Task: Email file with the message "Quick follow-up on our meeting"
Action: Mouse moved to (40, 106)
Screenshot: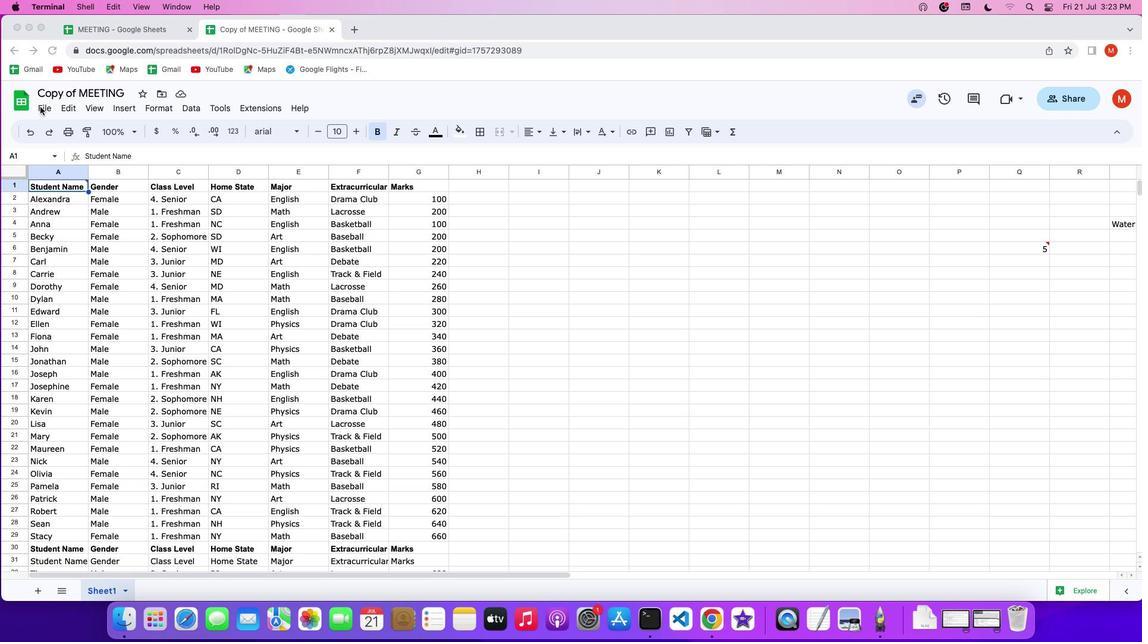 
Action: Mouse pressed left at (40, 106)
Screenshot: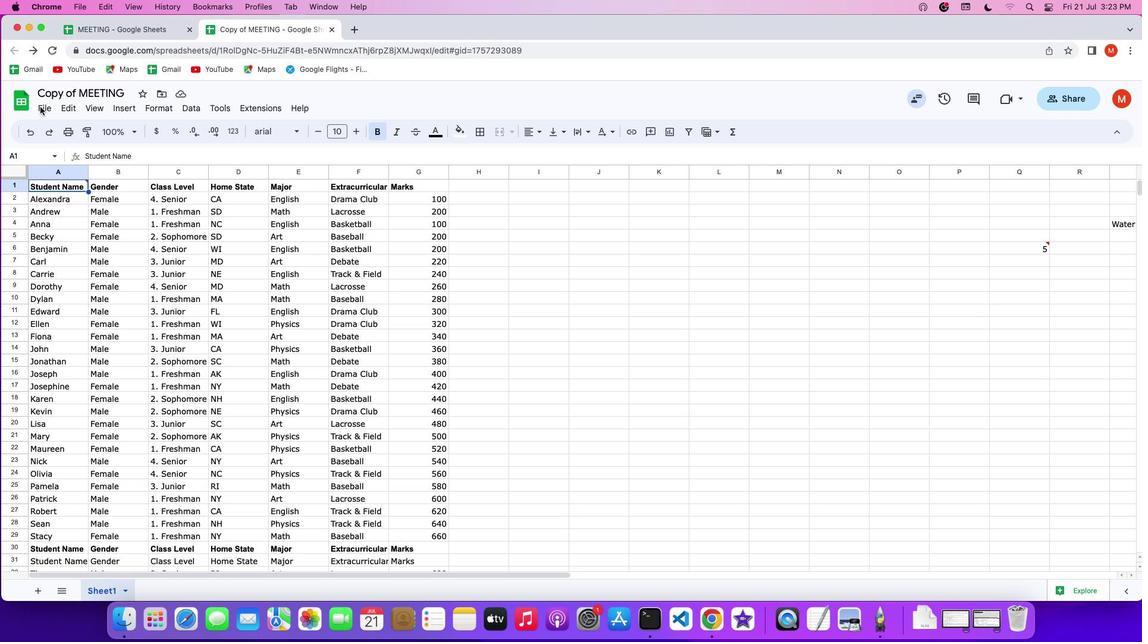 
Action: Mouse pressed left at (40, 106)
Screenshot: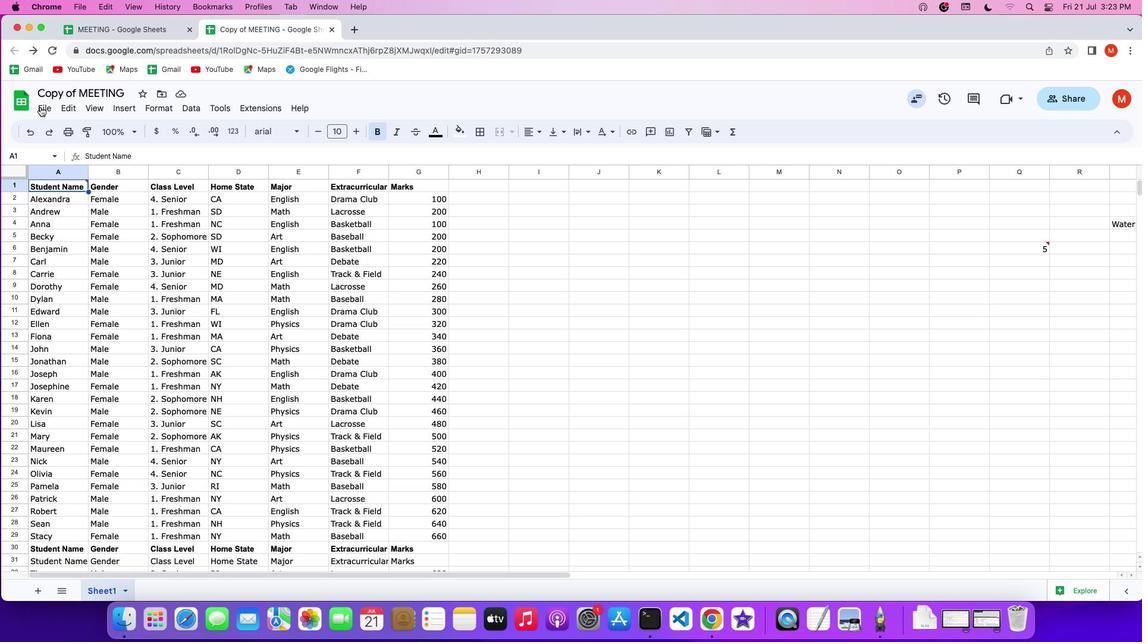 
Action: Mouse moved to (242, 235)
Screenshot: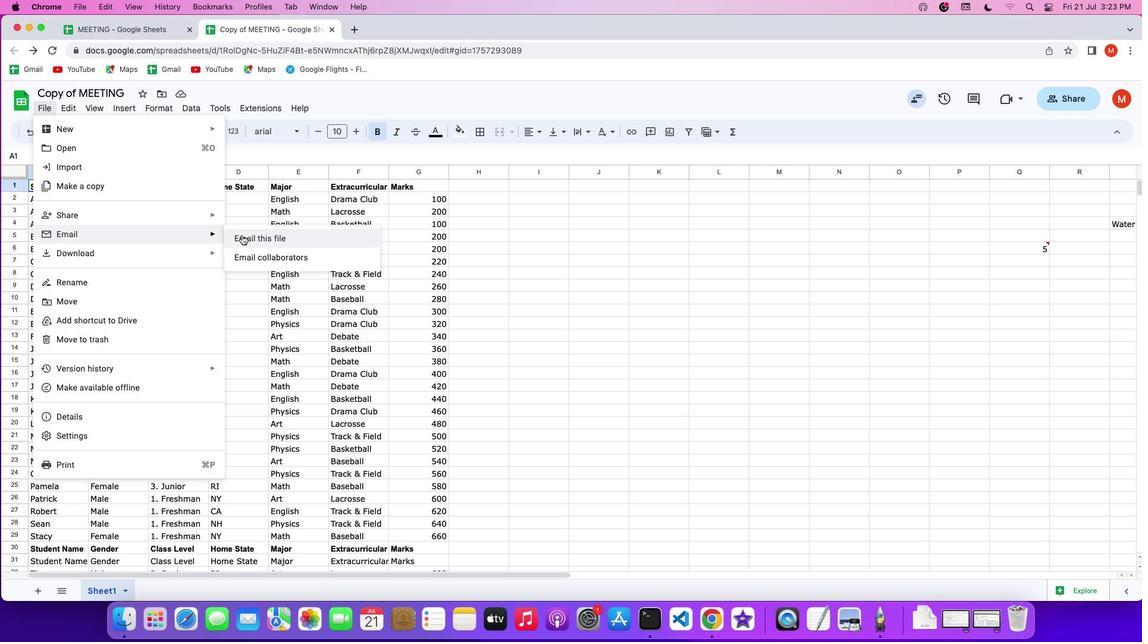
Action: Mouse pressed left at (242, 235)
Screenshot: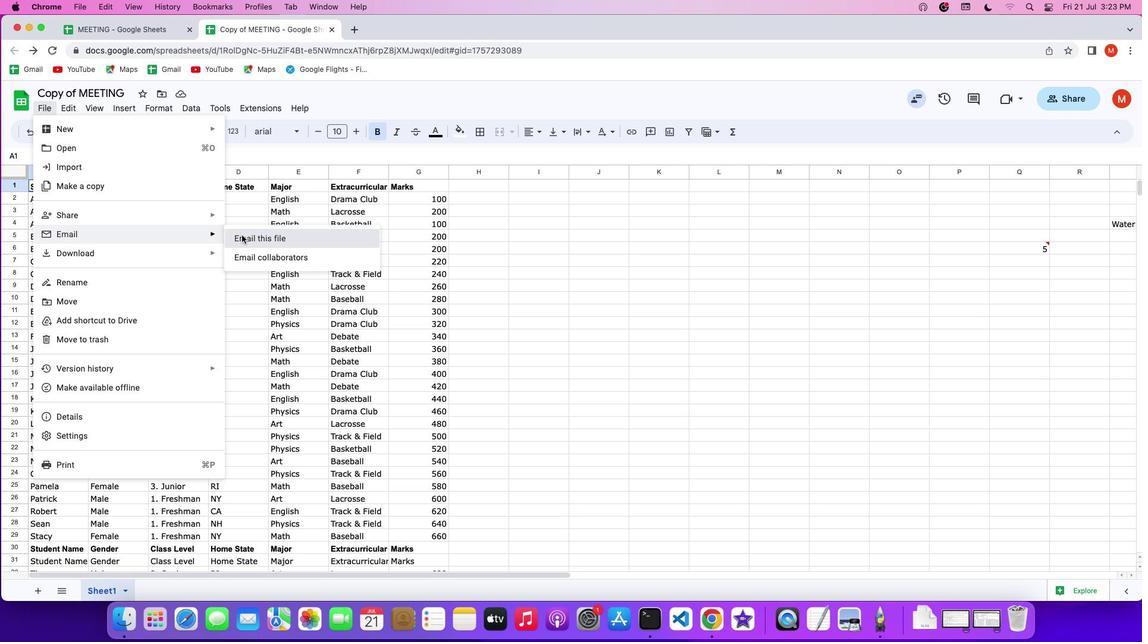 
Action: Mouse moved to (467, 282)
Screenshot: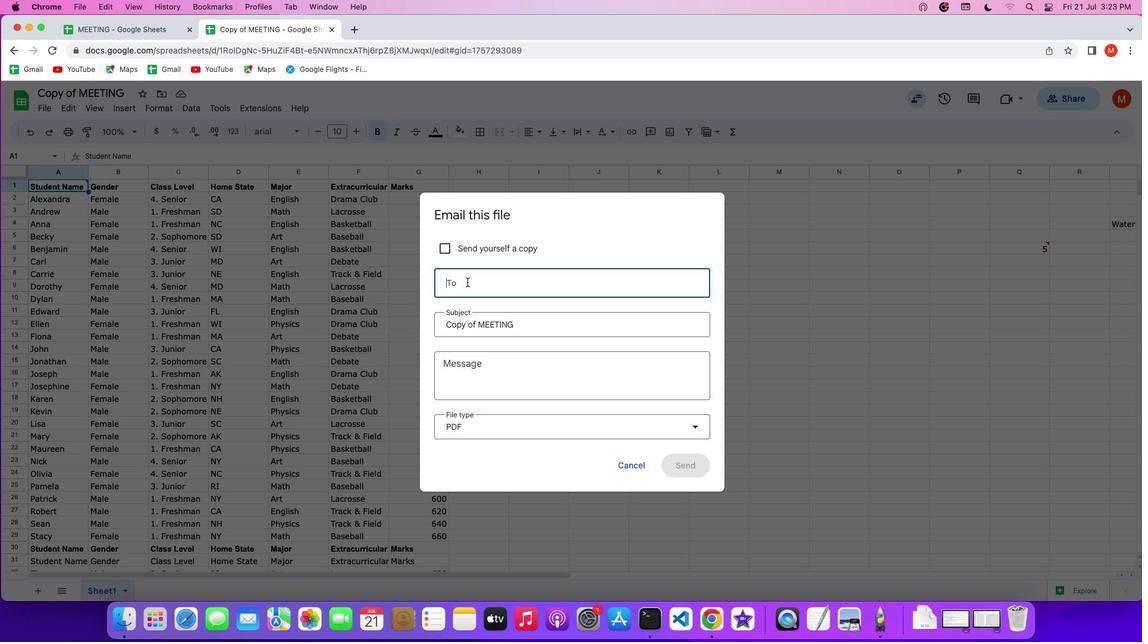 
Action: Key pressed 's'
Screenshot: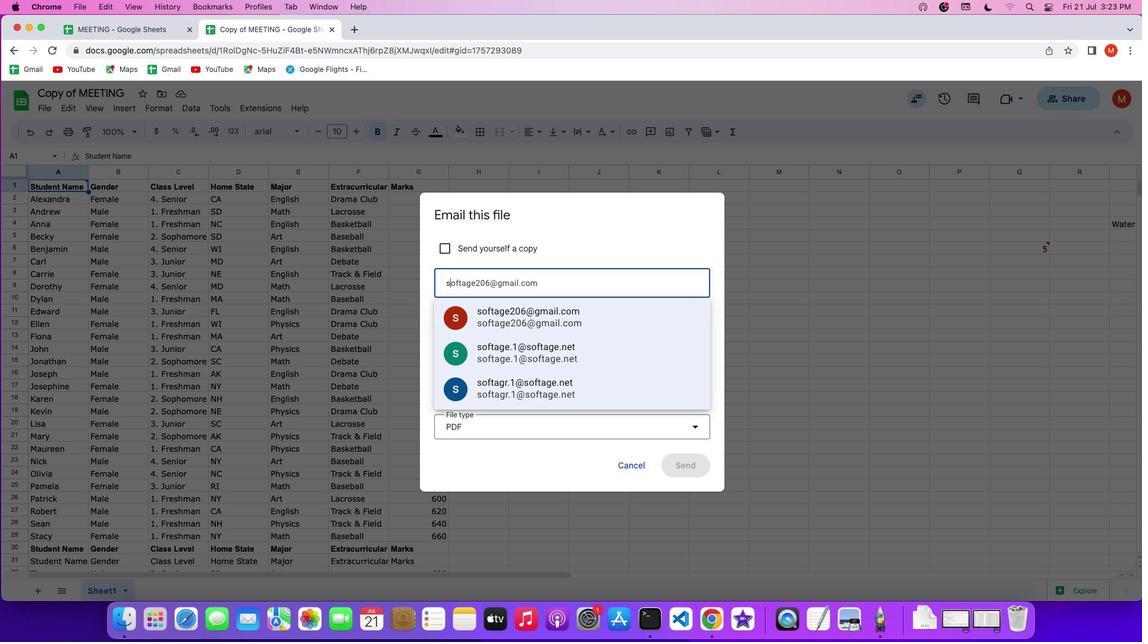 
Action: Mouse moved to (469, 344)
Screenshot: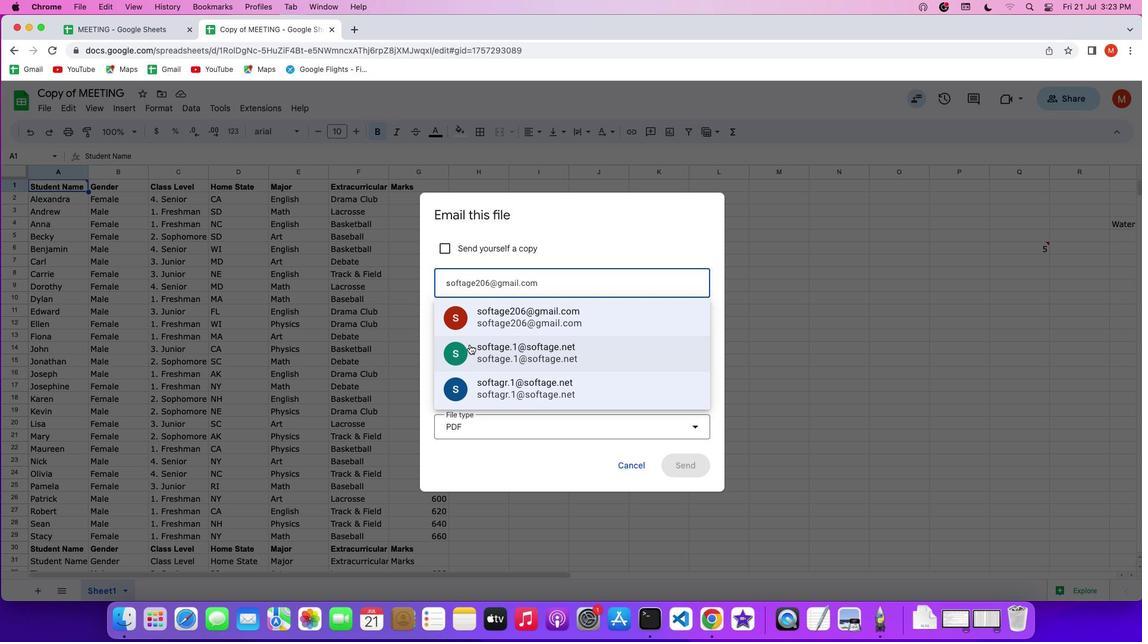 
Action: Mouse pressed left at (469, 344)
Screenshot: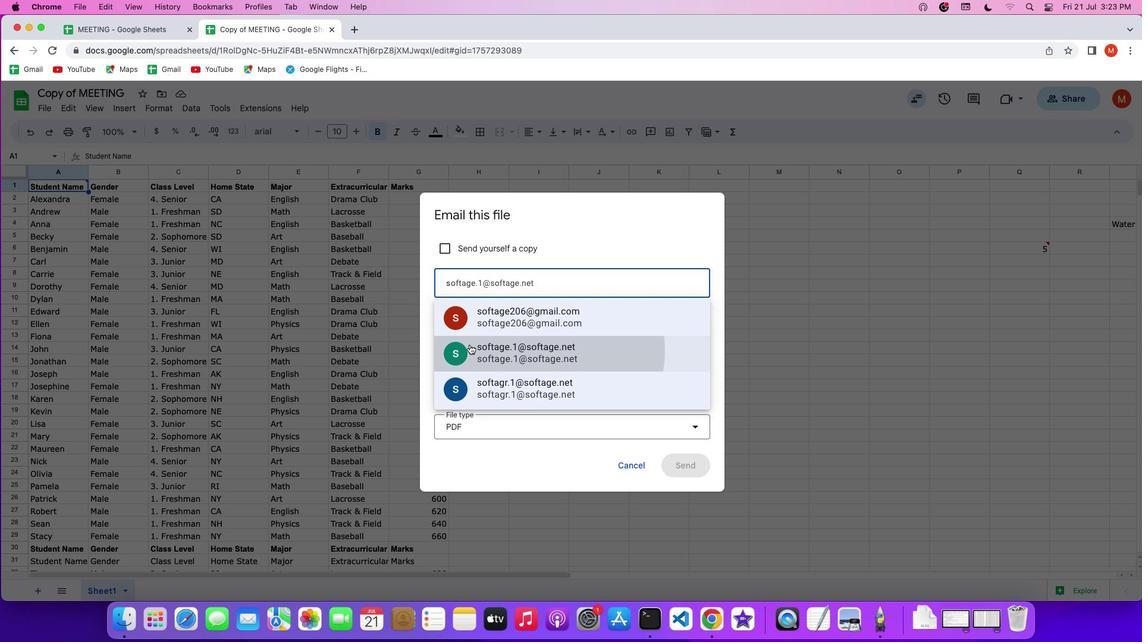 
Action: Mouse moved to (478, 371)
Screenshot: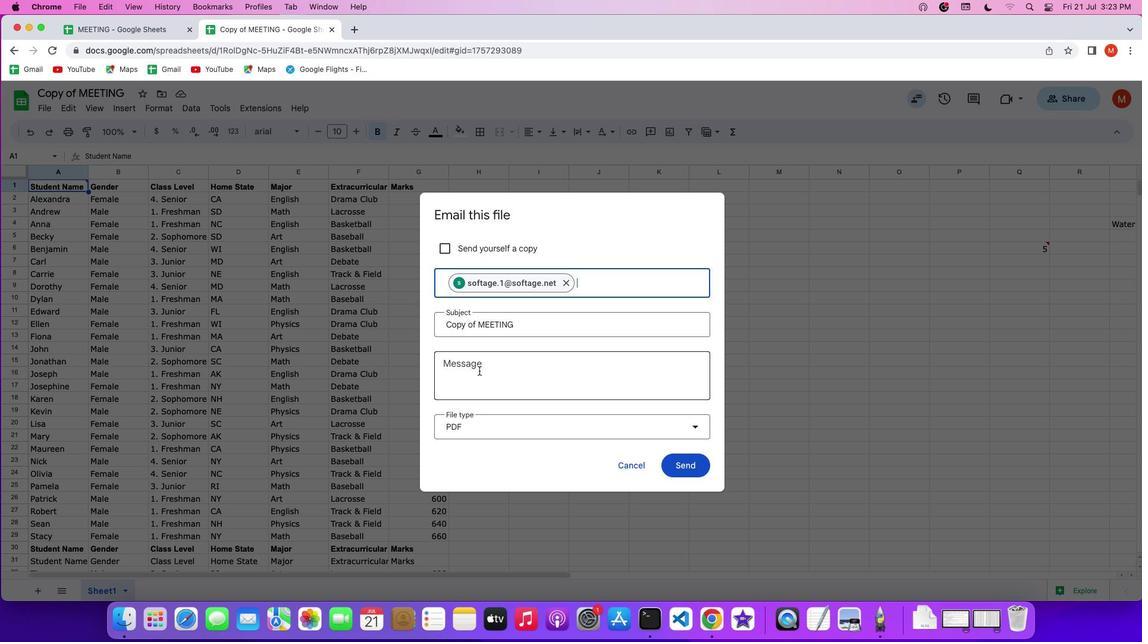 
Action: Mouse pressed left at (478, 371)
Screenshot: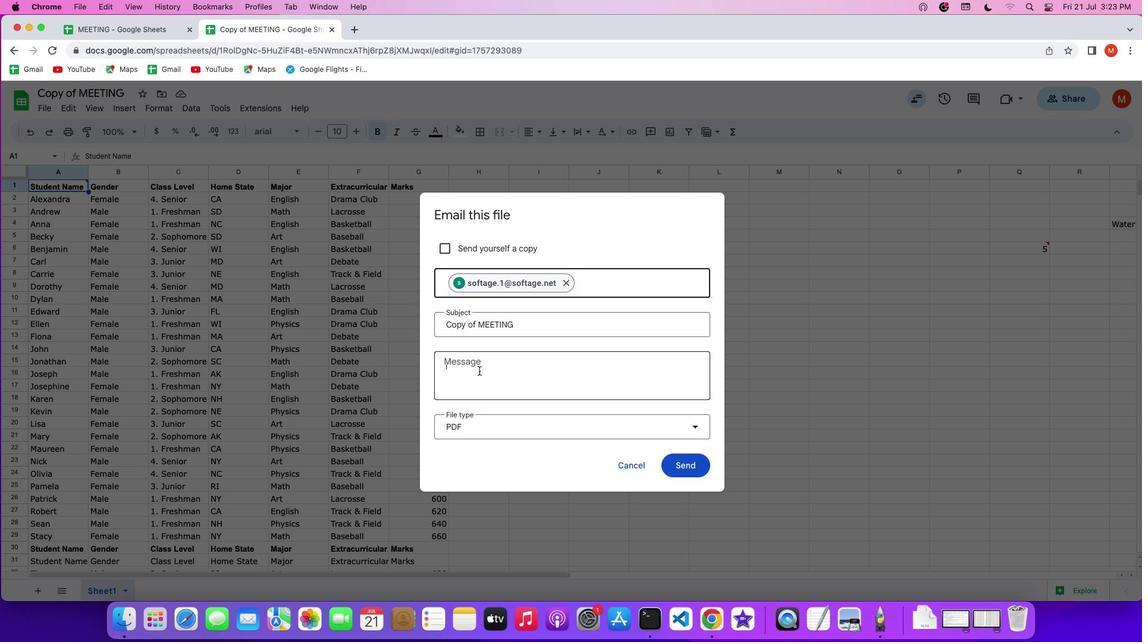 
Action: Key pressed Key.shift'Q''u''i''c''k'Key.space'f''o''l''l''o''w''-''u''p'Key.space'o''n'Key.space'o''u''r'Key.space'm''e''e''t''i''n''g''.'
Screenshot: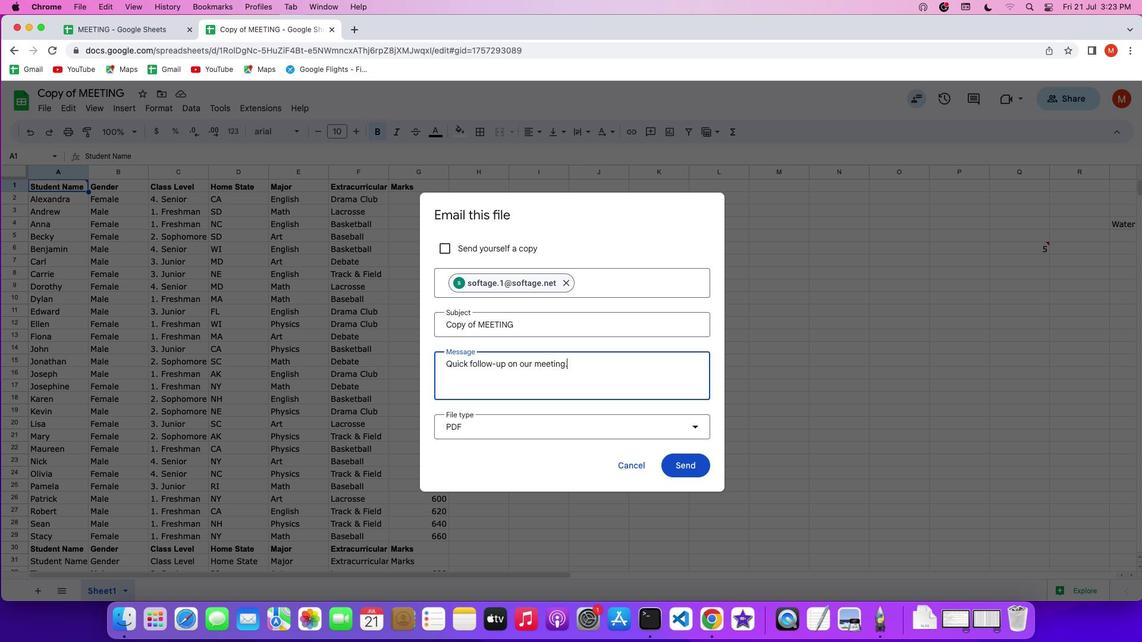
Action: Mouse moved to (687, 460)
Screenshot: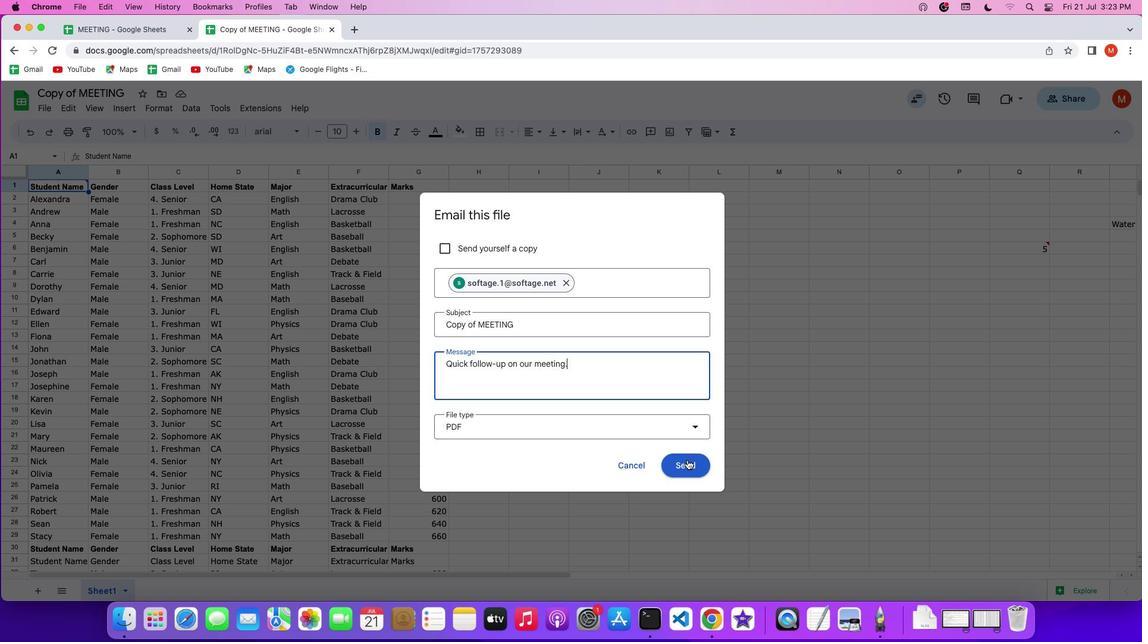 
Action: Mouse pressed left at (687, 460)
Screenshot: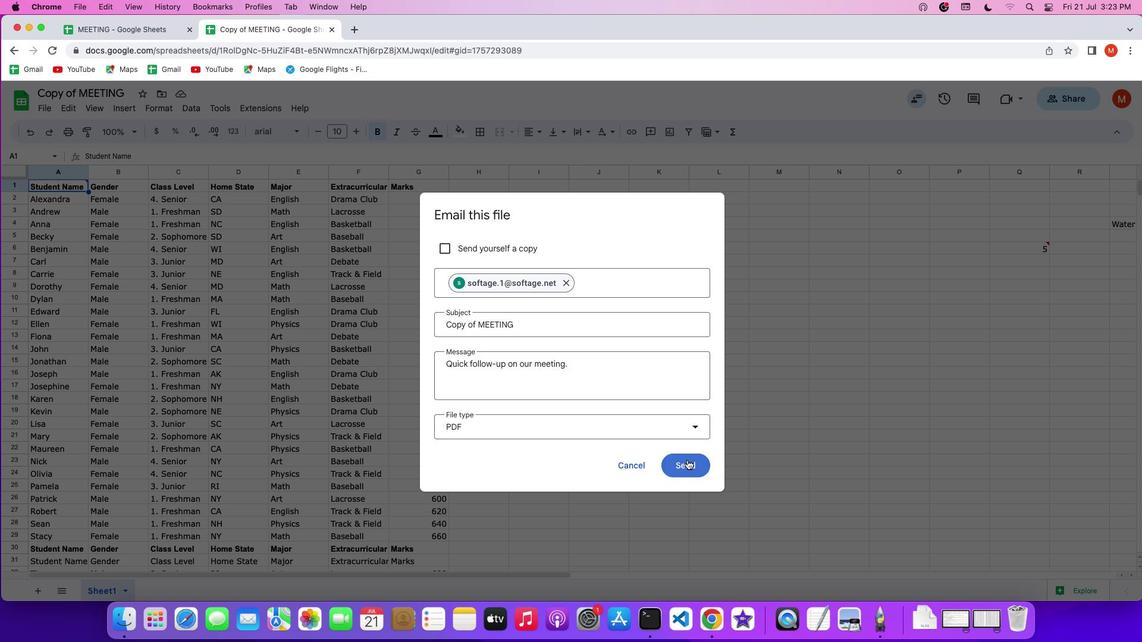 
